 Task: Set the tone-mapping algorithm for Open GL video output to "Hard clip out-of-gamut".
Action: Mouse moved to (95, 34)
Screenshot: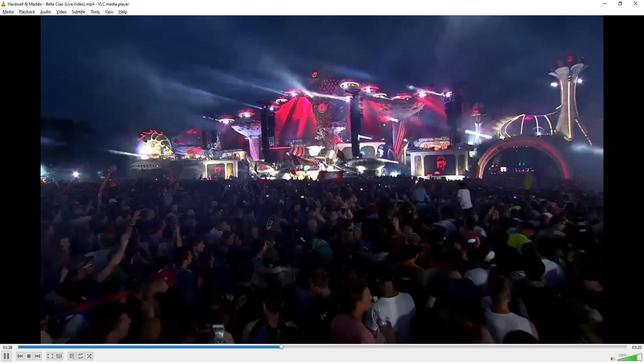 
Action: Mouse pressed left at (95, 34)
Screenshot: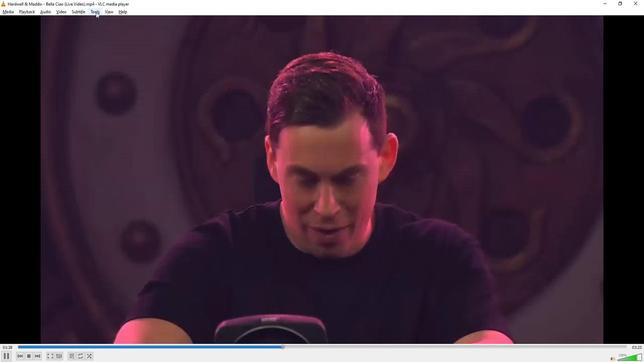 
Action: Mouse moved to (109, 105)
Screenshot: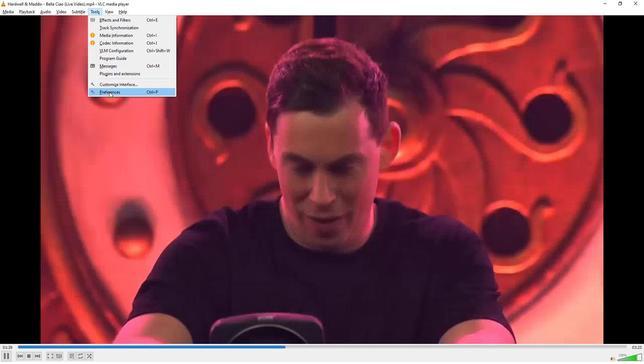 
Action: Mouse pressed left at (109, 105)
Screenshot: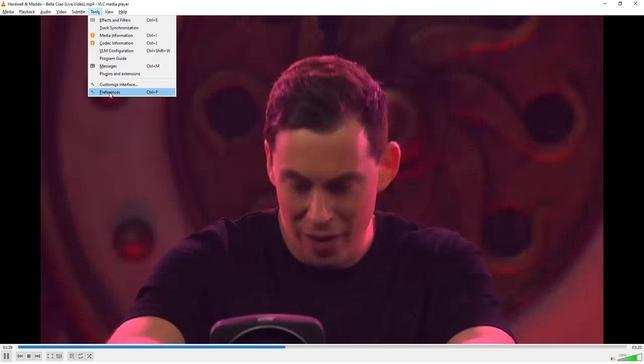 
Action: Mouse moved to (144, 276)
Screenshot: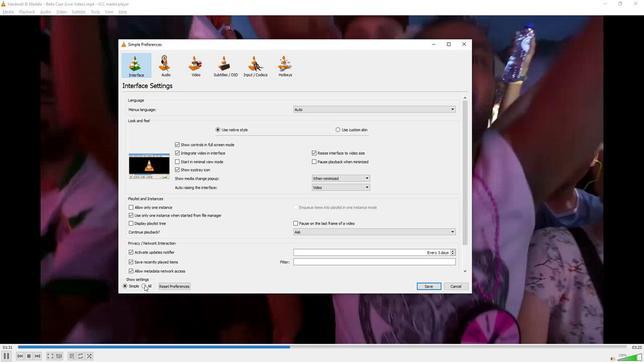 
Action: Mouse pressed left at (144, 276)
Screenshot: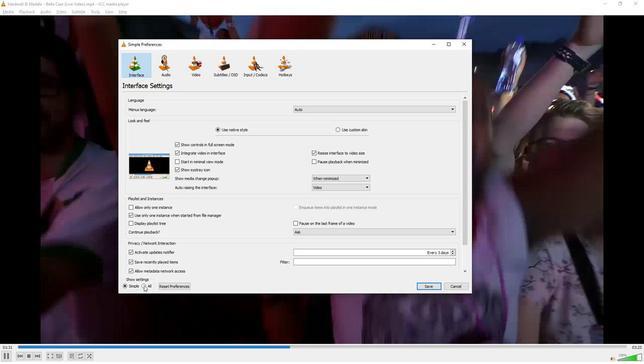 
Action: Mouse moved to (157, 211)
Screenshot: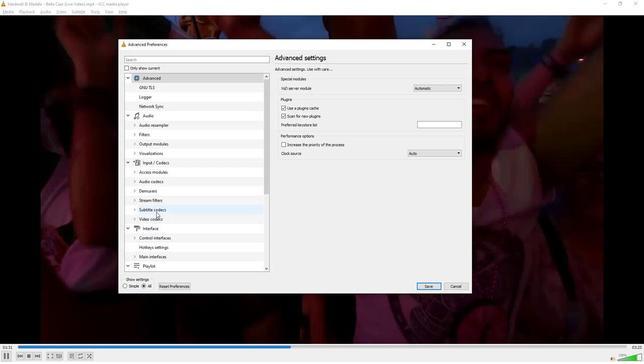 
Action: Mouse scrolled (157, 210) with delta (0, 0)
Screenshot: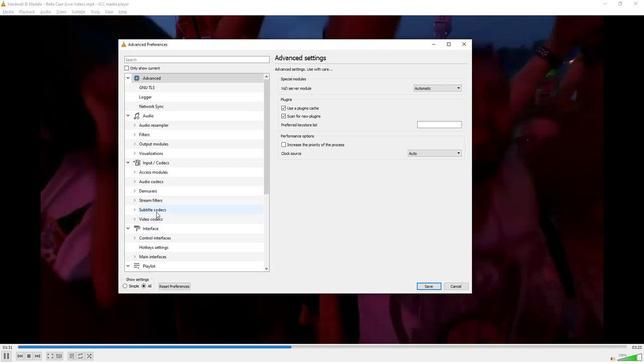 
Action: Mouse scrolled (157, 210) with delta (0, 0)
Screenshot: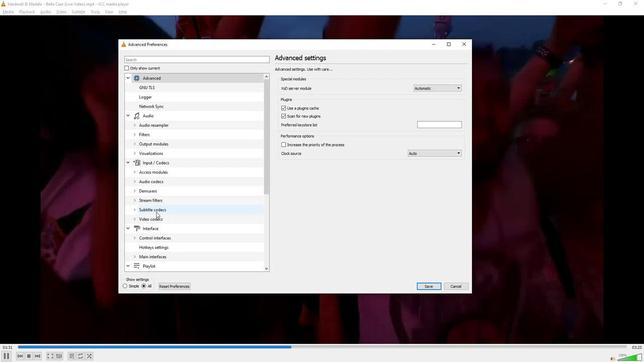 
Action: Mouse scrolled (157, 210) with delta (0, 0)
Screenshot: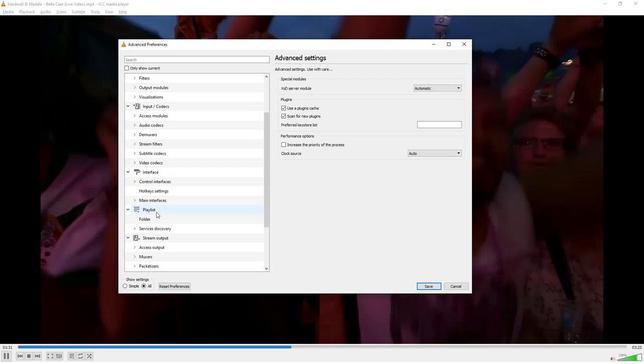 
Action: Mouse scrolled (157, 210) with delta (0, 0)
Screenshot: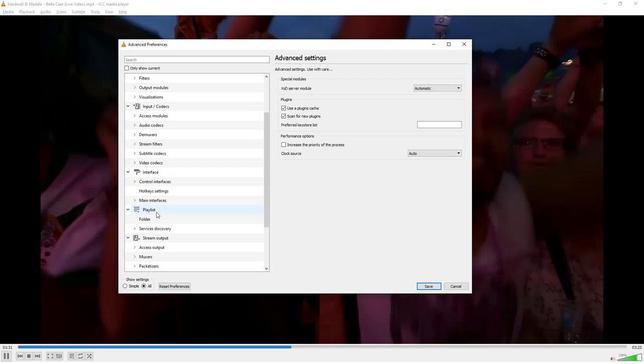 
Action: Mouse scrolled (157, 210) with delta (0, 0)
Screenshot: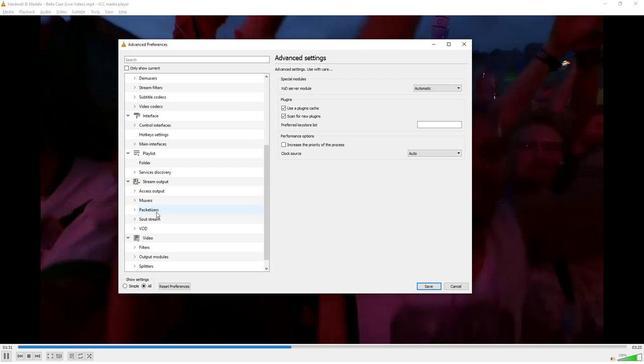 
Action: Mouse scrolled (157, 210) with delta (0, 0)
Screenshot: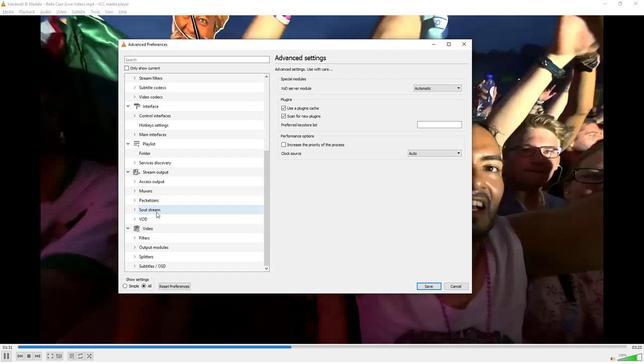 
Action: Mouse scrolled (157, 210) with delta (0, 0)
Screenshot: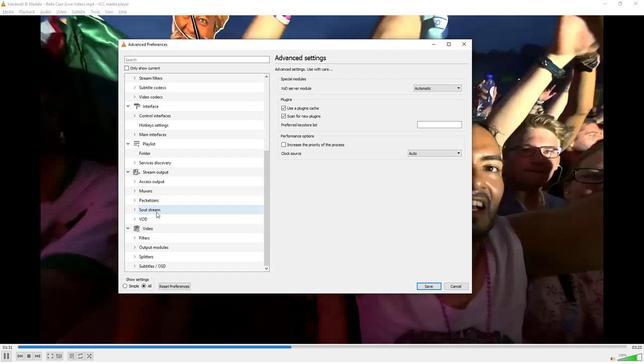 
Action: Mouse moved to (133, 242)
Screenshot: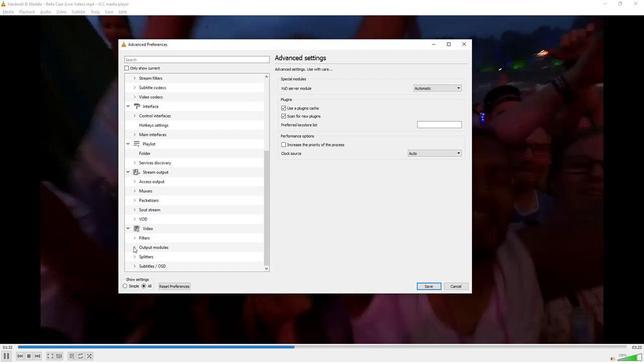 
Action: Mouse pressed left at (133, 242)
Screenshot: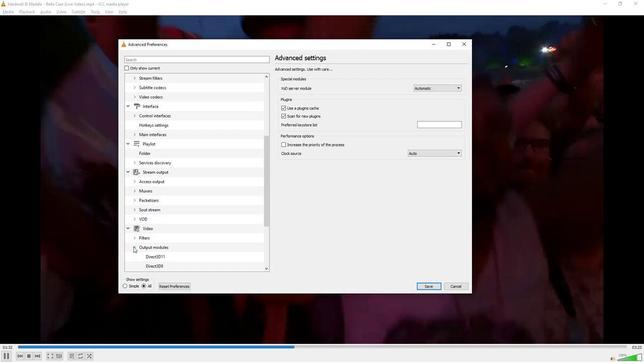 
Action: Mouse moved to (168, 216)
Screenshot: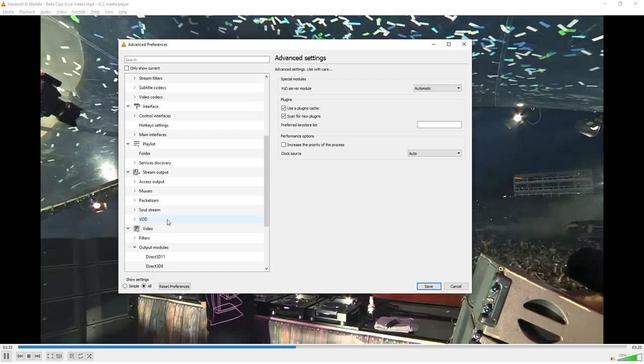 
Action: Mouse scrolled (168, 216) with delta (0, 0)
Screenshot: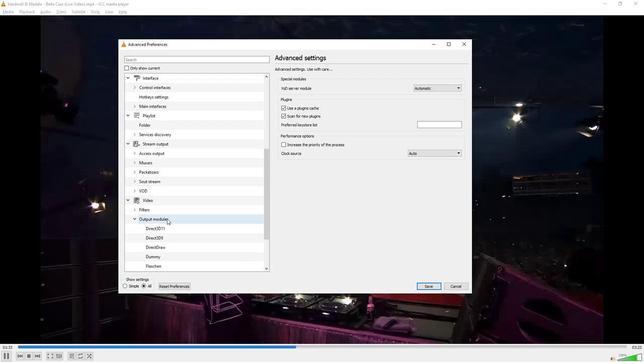
Action: Mouse scrolled (168, 216) with delta (0, 0)
Screenshot: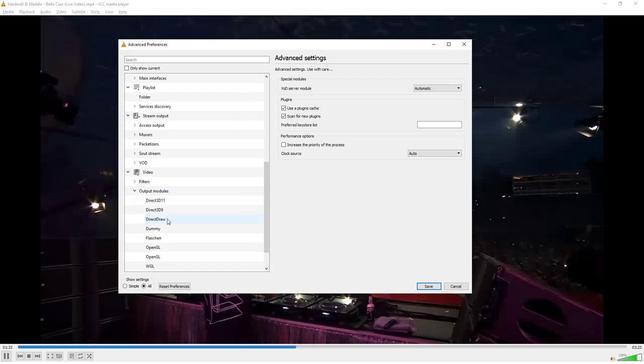 
Action: Mouse scrolled (168, 216) with delta (0, 0)
Screenshot: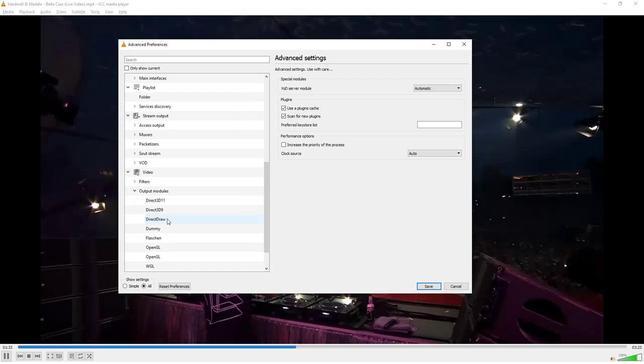 
Action: Mouse scrolled (168, 216) with delta (0, 0)
Screenshot: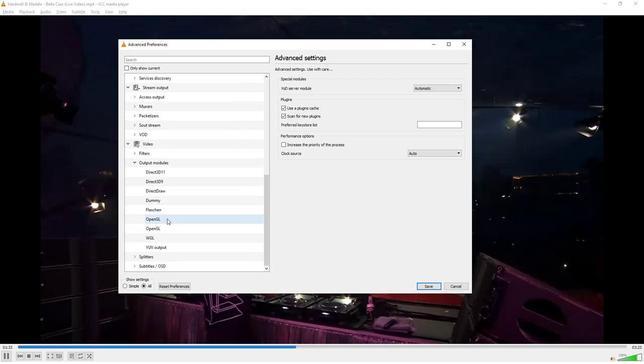 
Action: Mouse scrolled (168, 216) with delta (0, 0)
Screenshot: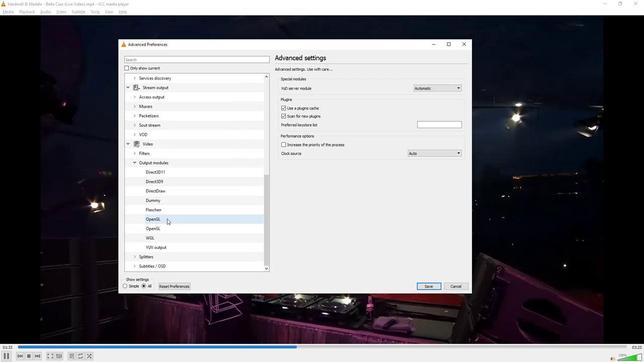 
Action: Mouse scrolled (168, 216) with delta (0, 0)
Screenshot: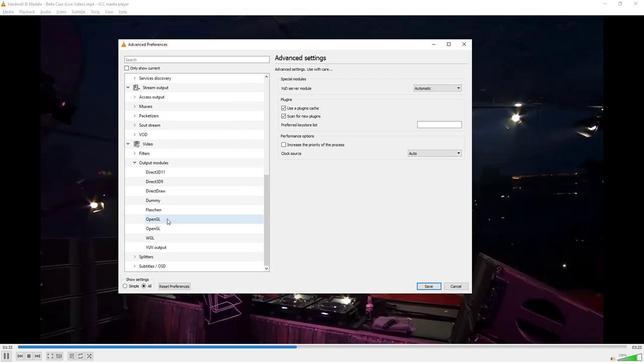 
Action: Mouse moved to (156, 217)
Screenshot: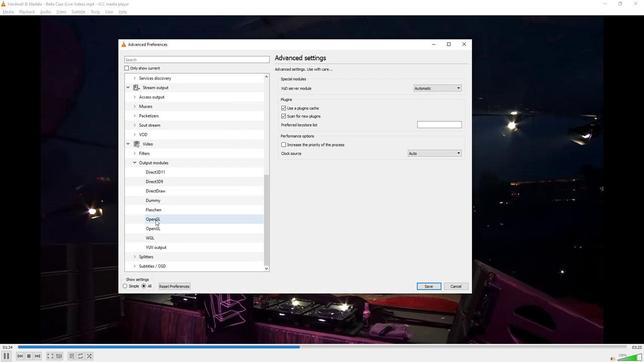 
Action: Mouse pressed left at (156, 217)
Screenshot: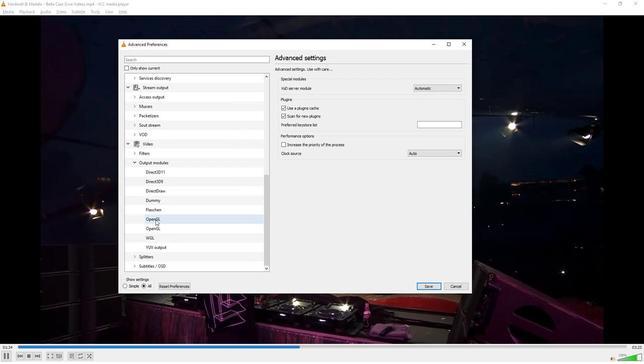 
Action: Mouse moved to (421, 151)
Screenshot: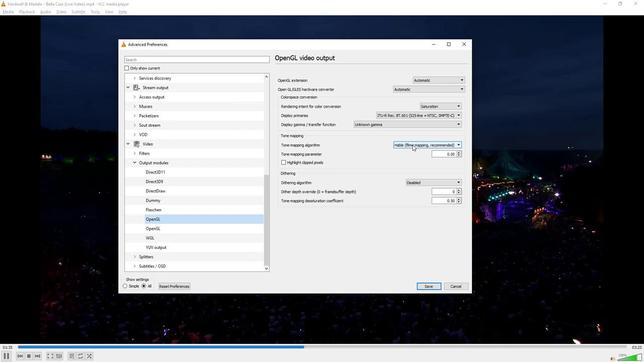 
Action: Mouse pressed left at (421, 151)
Screenshot: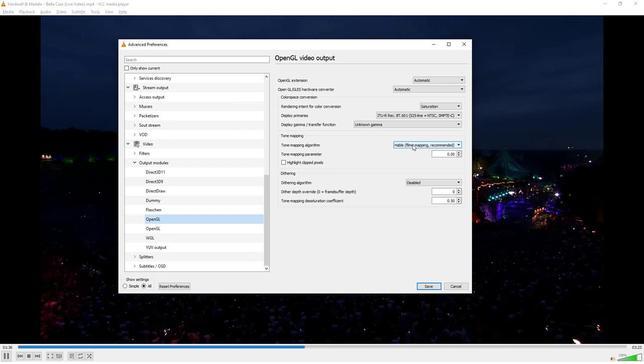 
Action: Mouse moved to (410, 176)
Screenshot: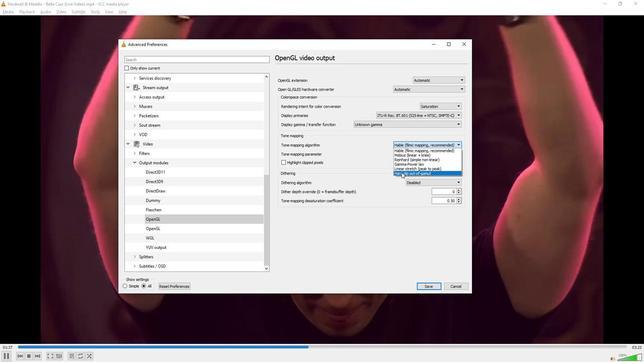
Action: Mouse pressed left at (410, 176)
Screenshot: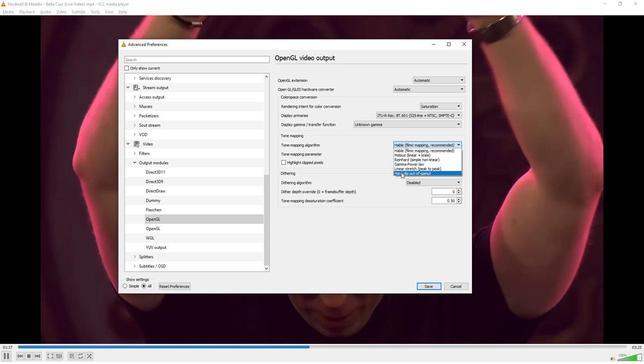 
Action: Mouse moved to (376, 225)
Screenshot: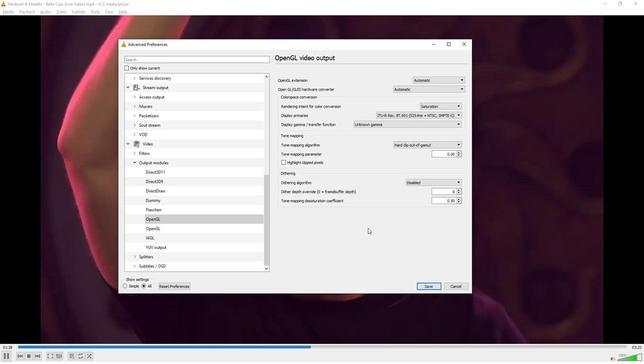 
